 Task: Provide feedback on the user interface in Outlook, suggesting improvements for simplification and streamlining.
Action: Mouse moved to (314, 30)
Screenshot: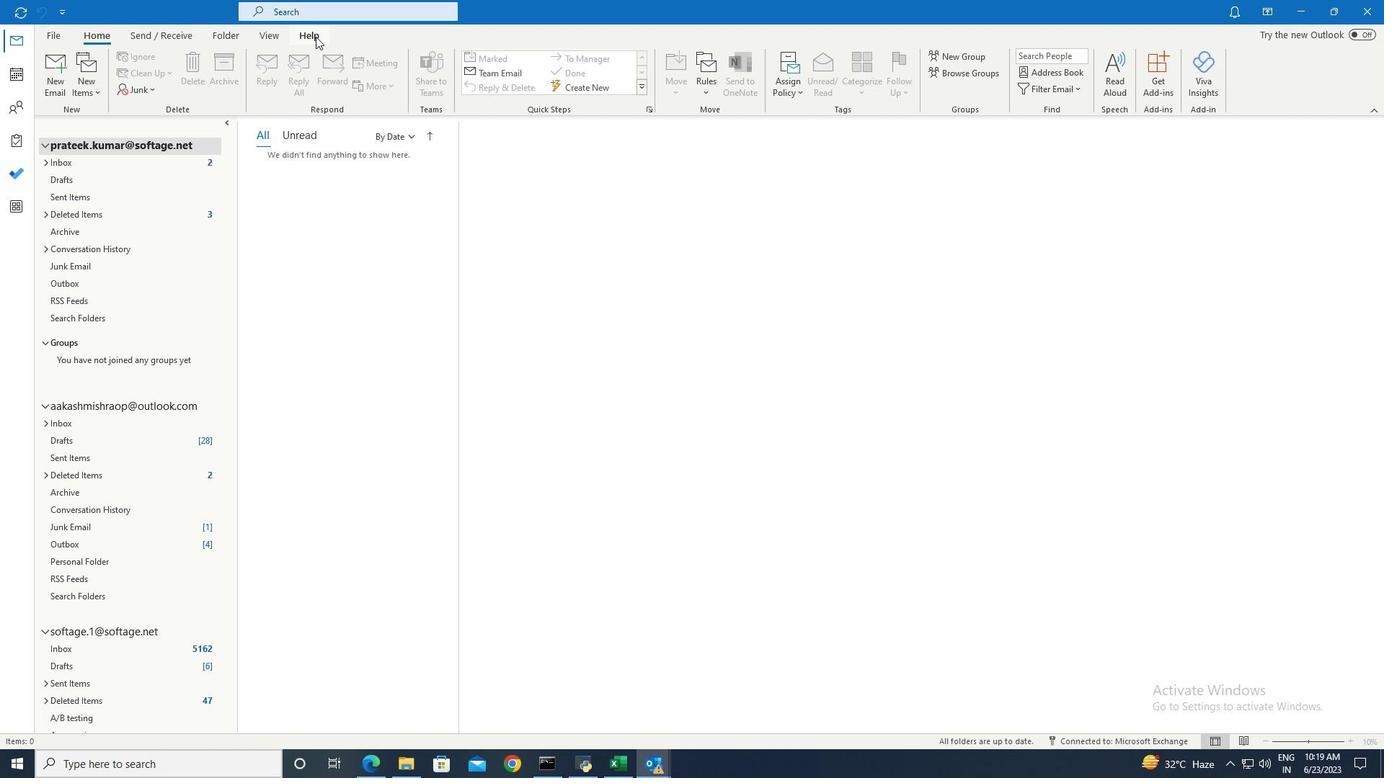 
Action: Mouse pressed left at (314, 30)
Screenshot: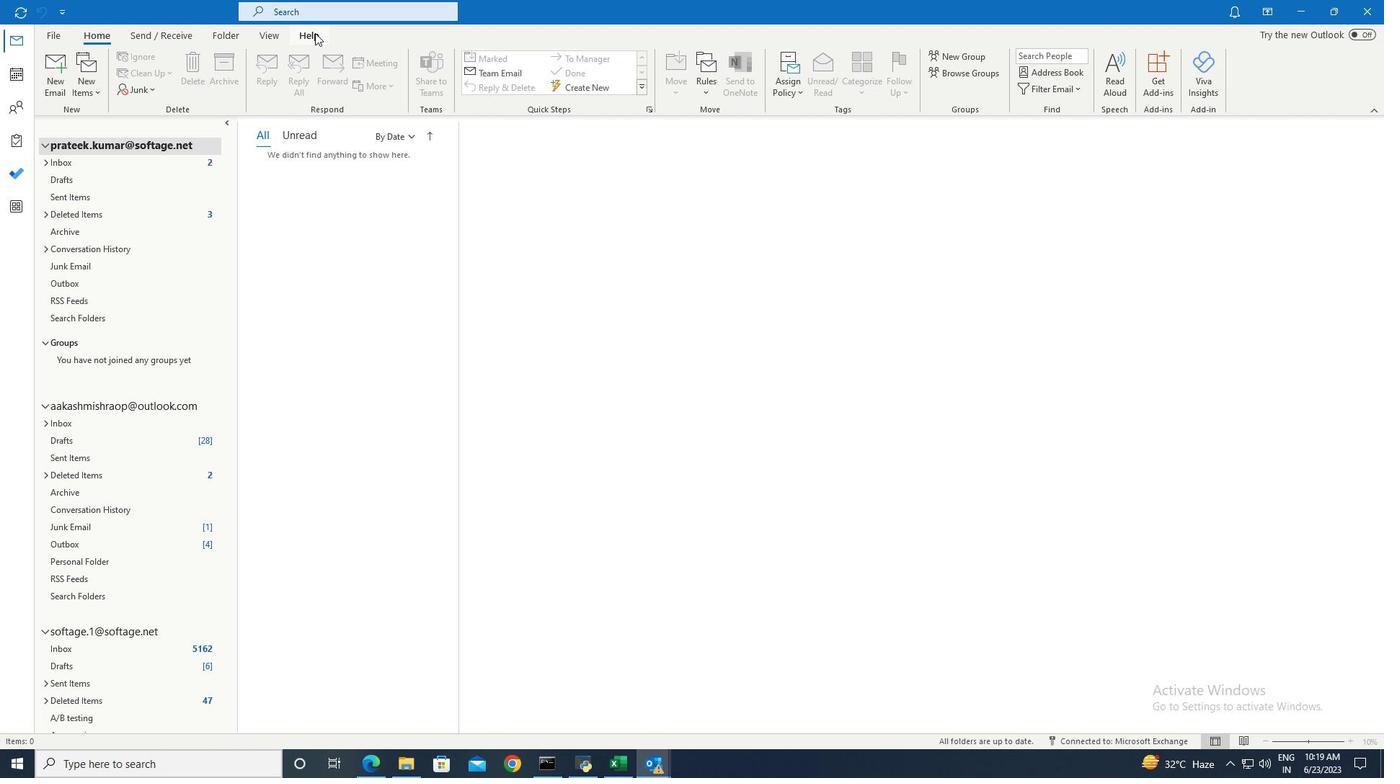 
Action: Mouse moved to (170, 67)
Screenshot: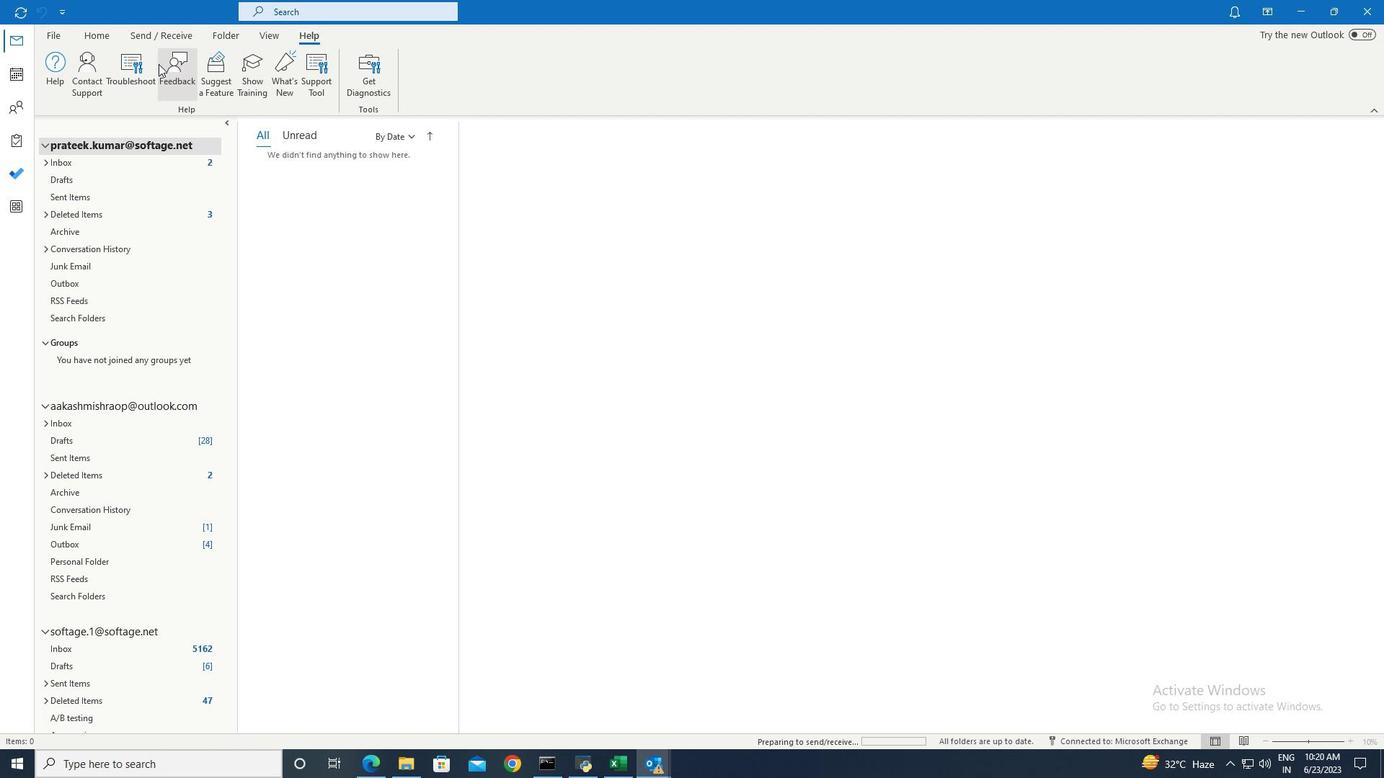 
Action: Mouse pressed left at (170, 67)
Screenshot: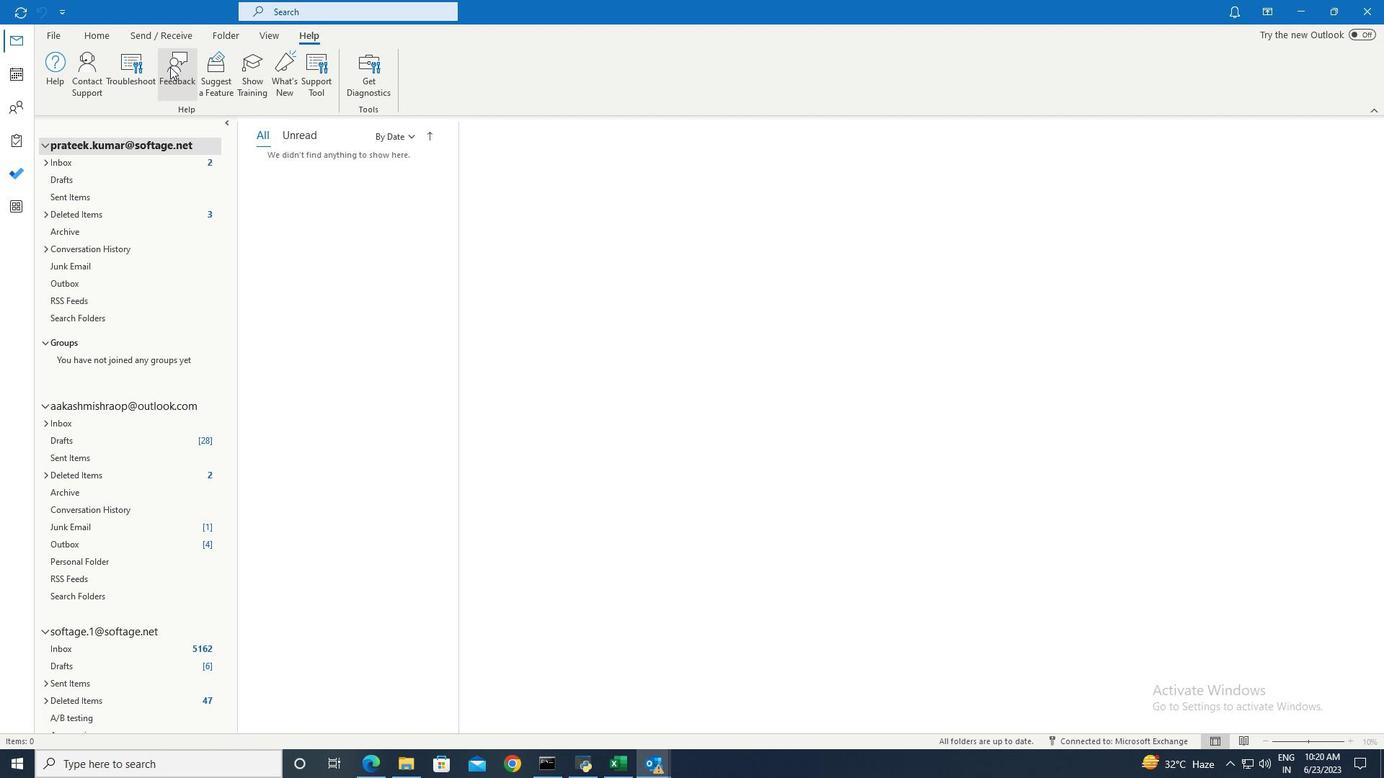 
Action: Mouse moved to (1145, 268)
Screenshot: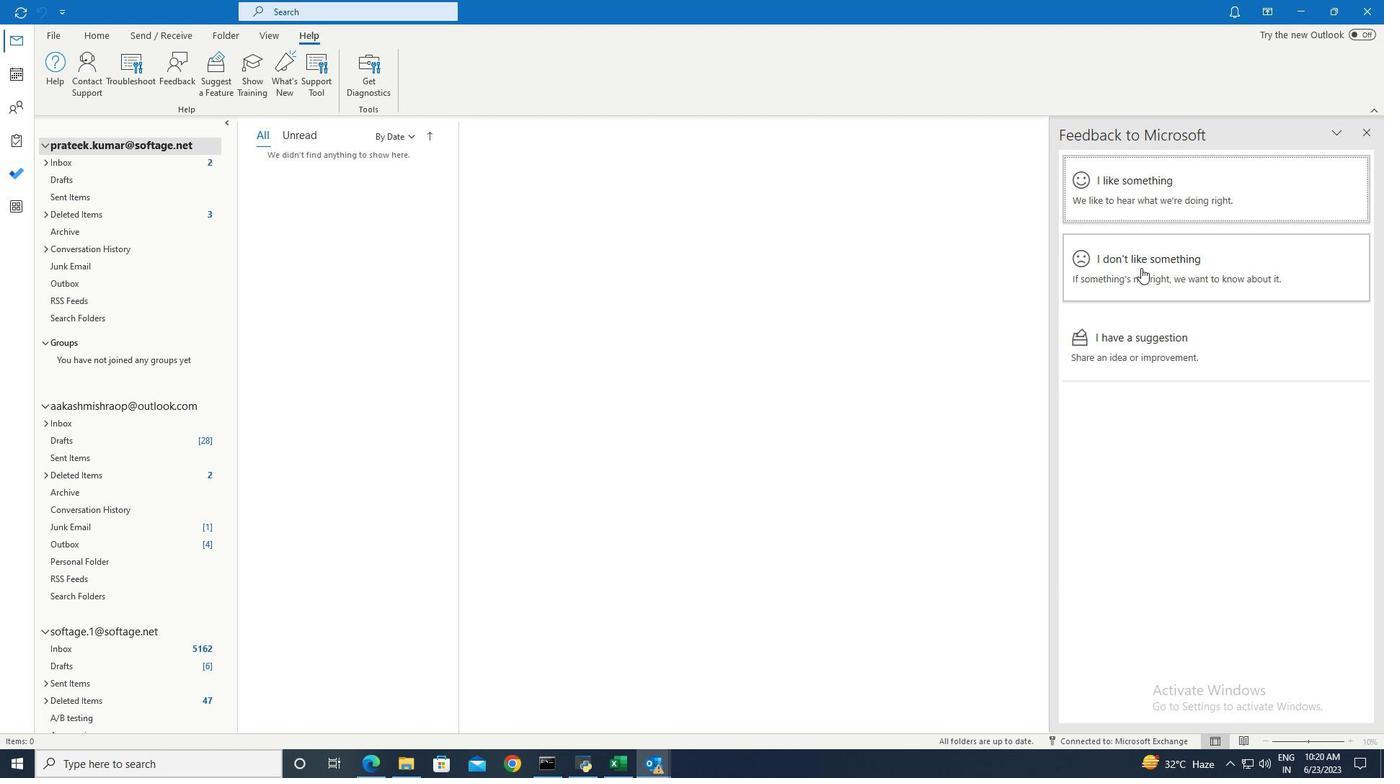 
Action: Mouse pressed left at (1145, 268)
Screenshot: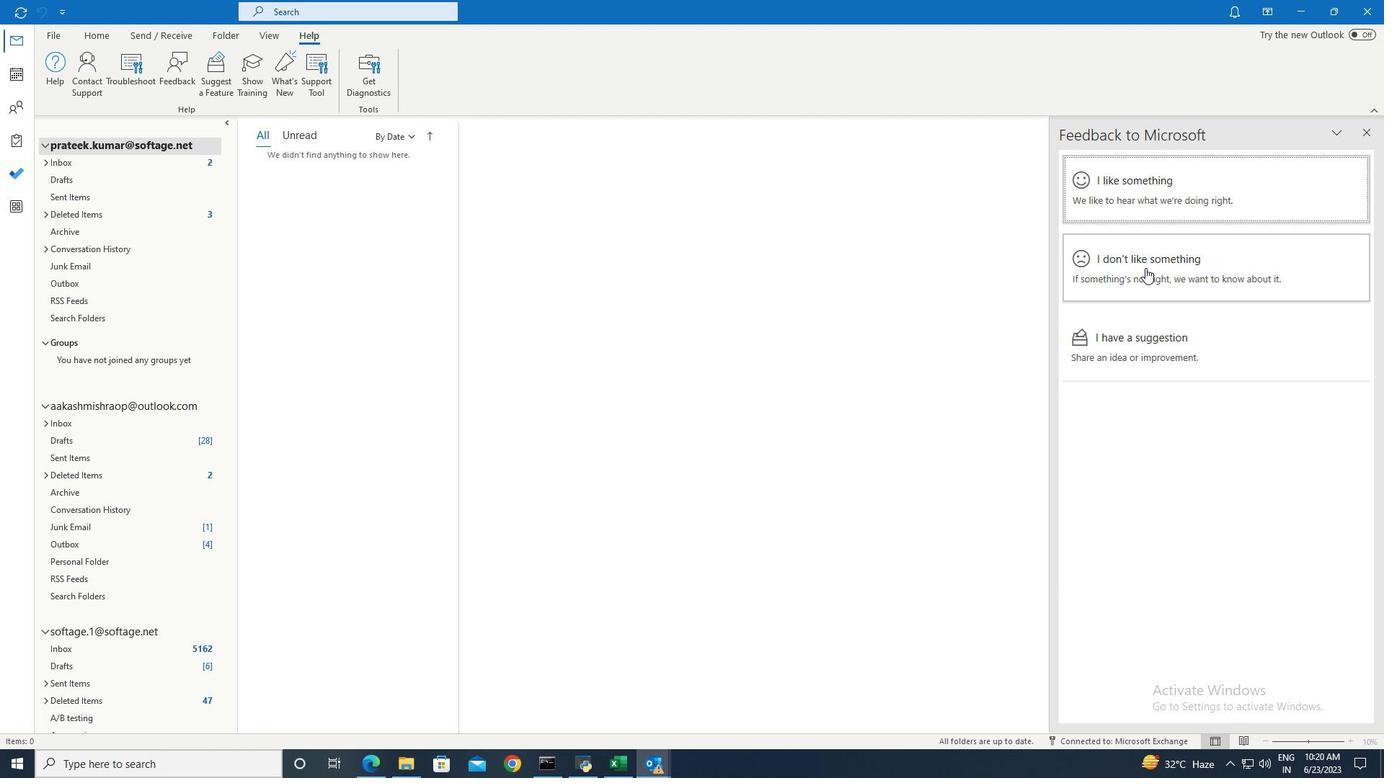 
Action: Mouse moved to (1142, 270)
Screenshot: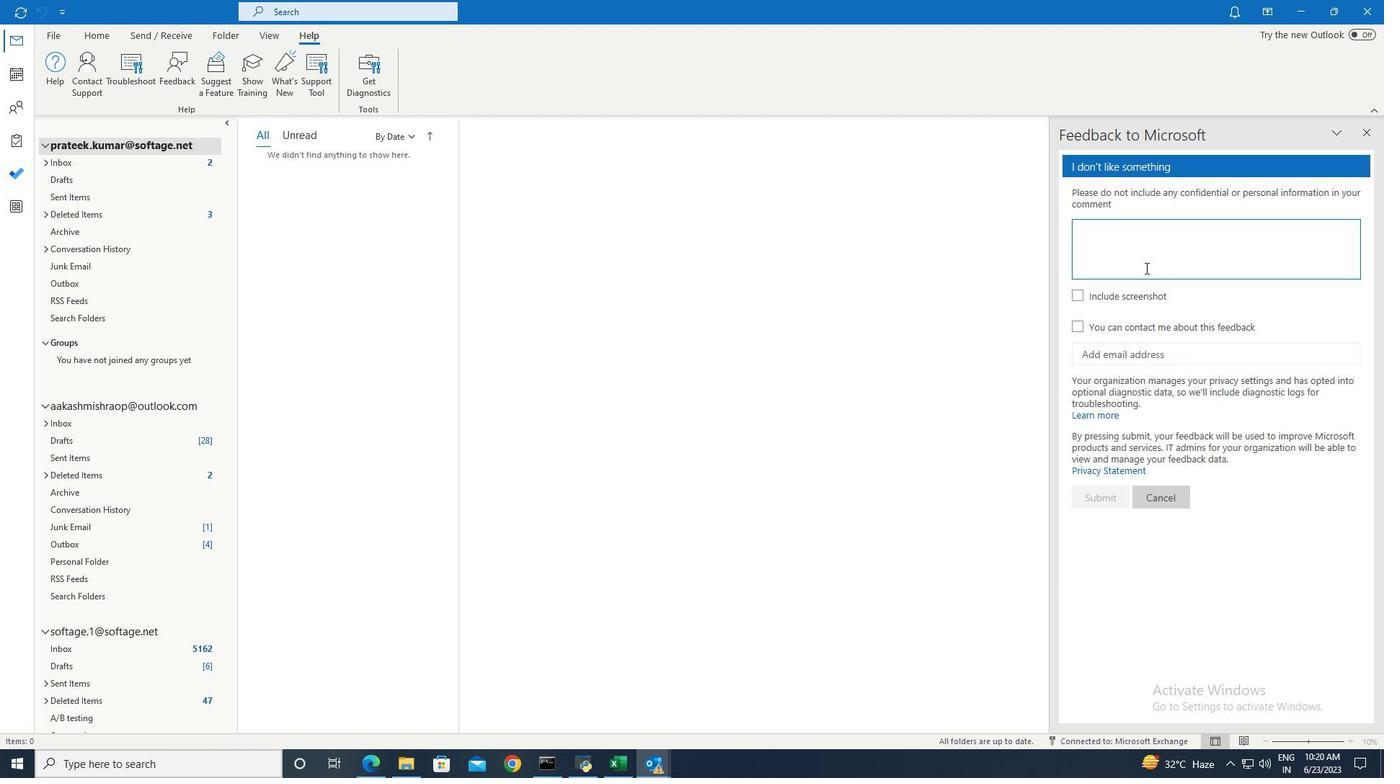 
Action: Key pressed <Key.shift>I<Key.space>beleve<Key.space>there<Key.space>is<Key.space>an<Key.space>opportunity<Key.space>to<Key.space>simplify<Key.space>and<Key.space>streamline<Key.space>the<Key.space>s<Key.backspace>user<Key.space>iterface.
Screenshot: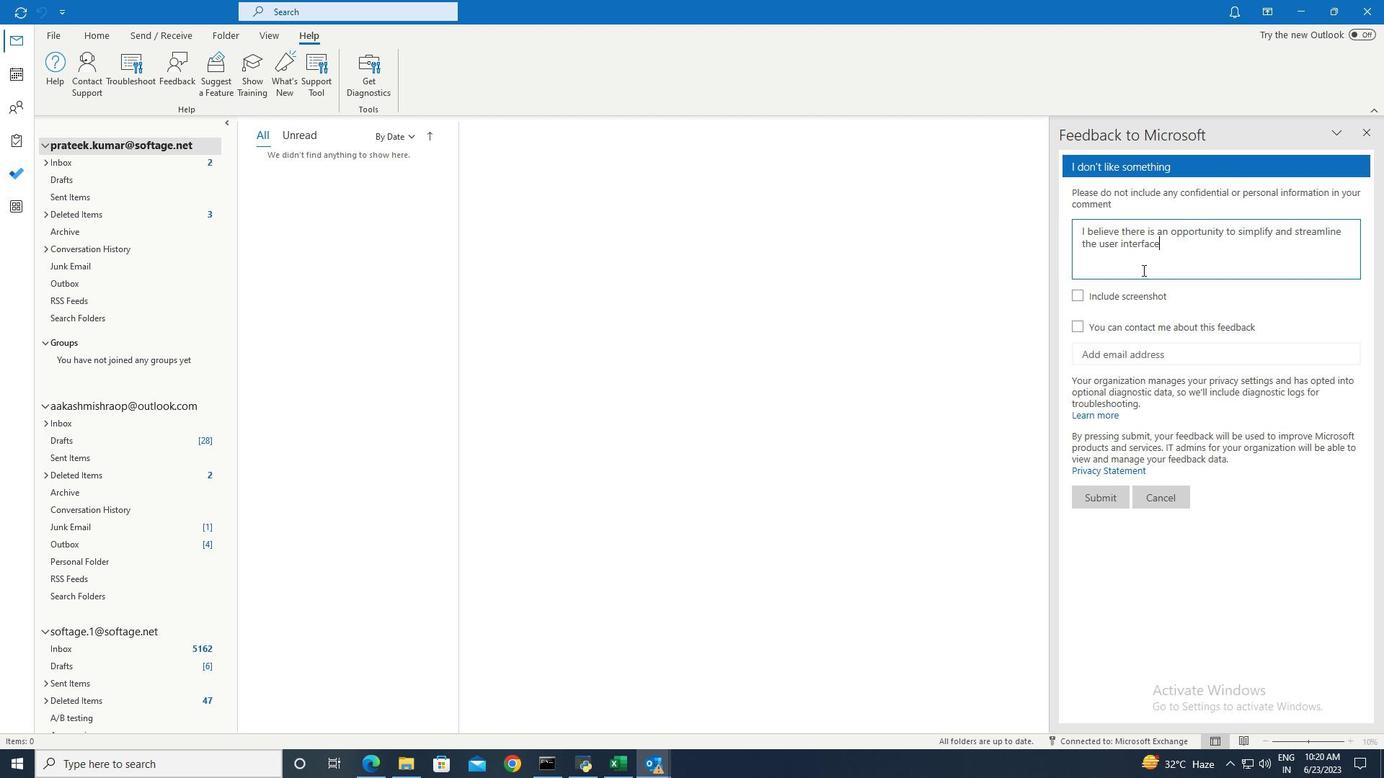
Action: Mouse moved to (1078, 320)
Screenshot: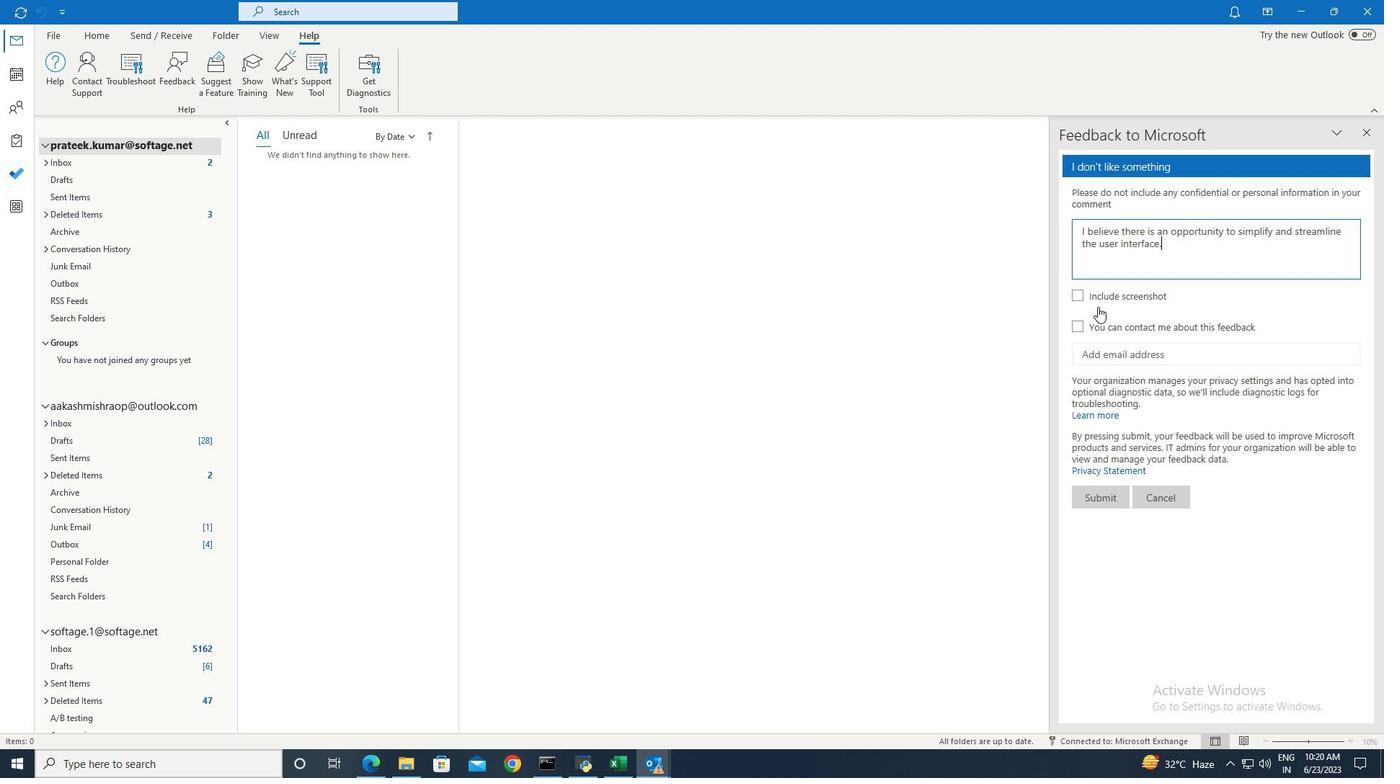 
Action: Mouse pressed left at (1078, 320)
Screenshot: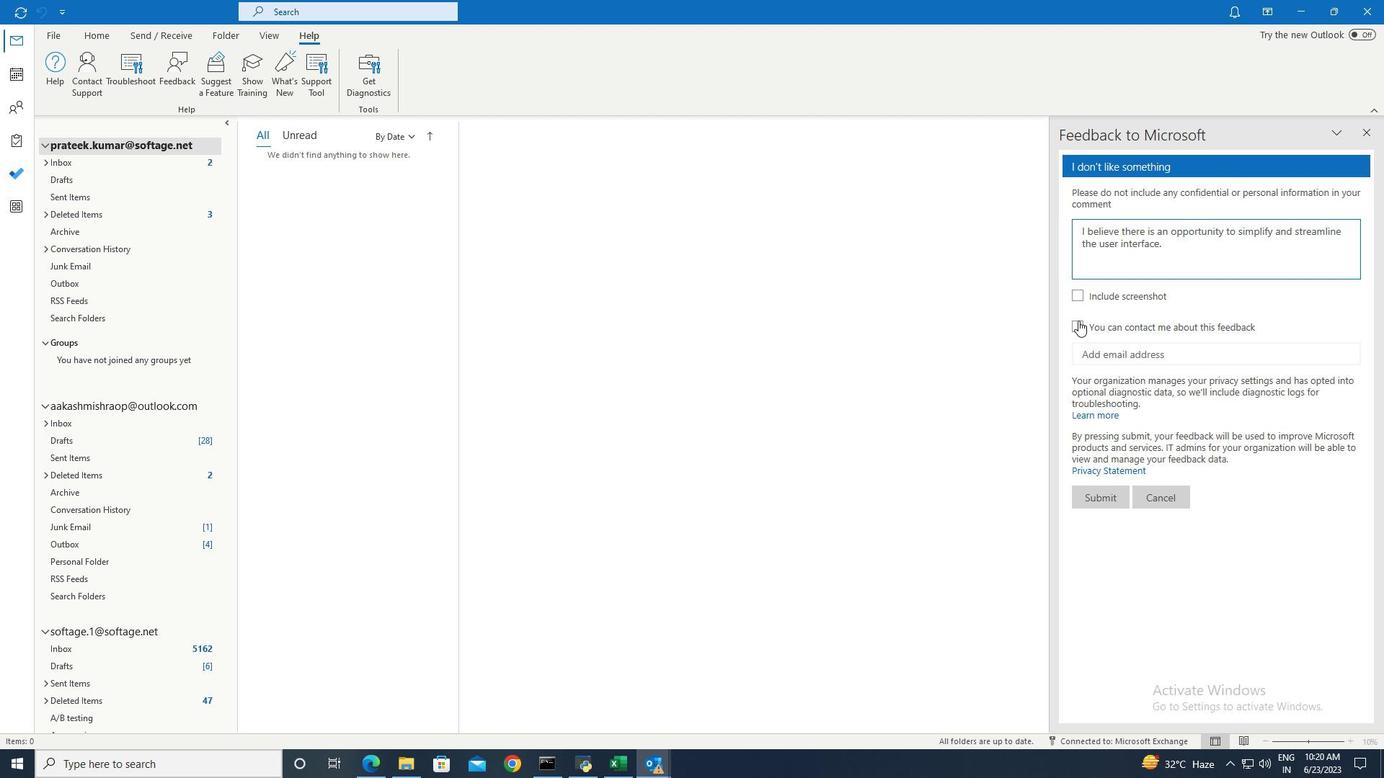 
Action: Mouse moved to (1106, 351)
Screenshot: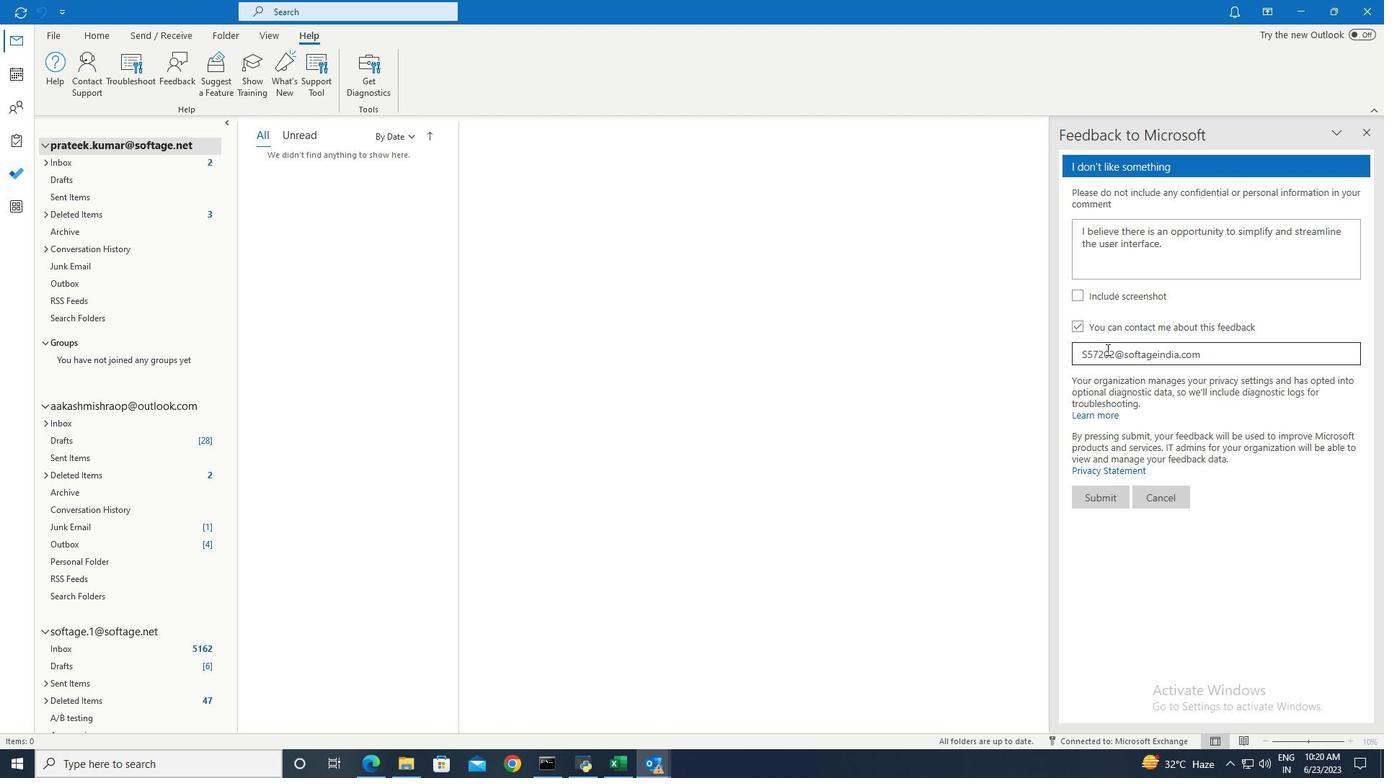 
Action: Mouse pressed left at (1106, 351)
Screenshot: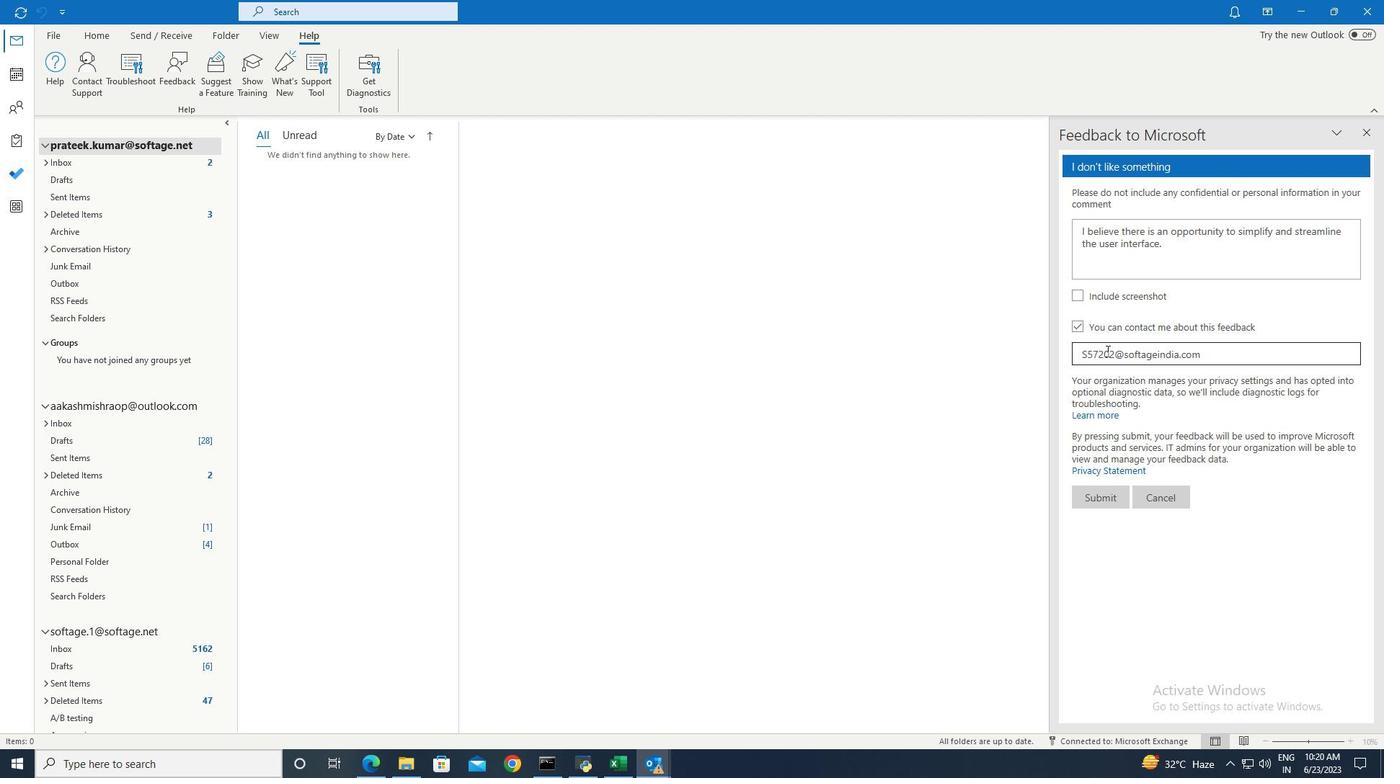 
Action: Mouse pressed left at (1106, 351)
Screenshot: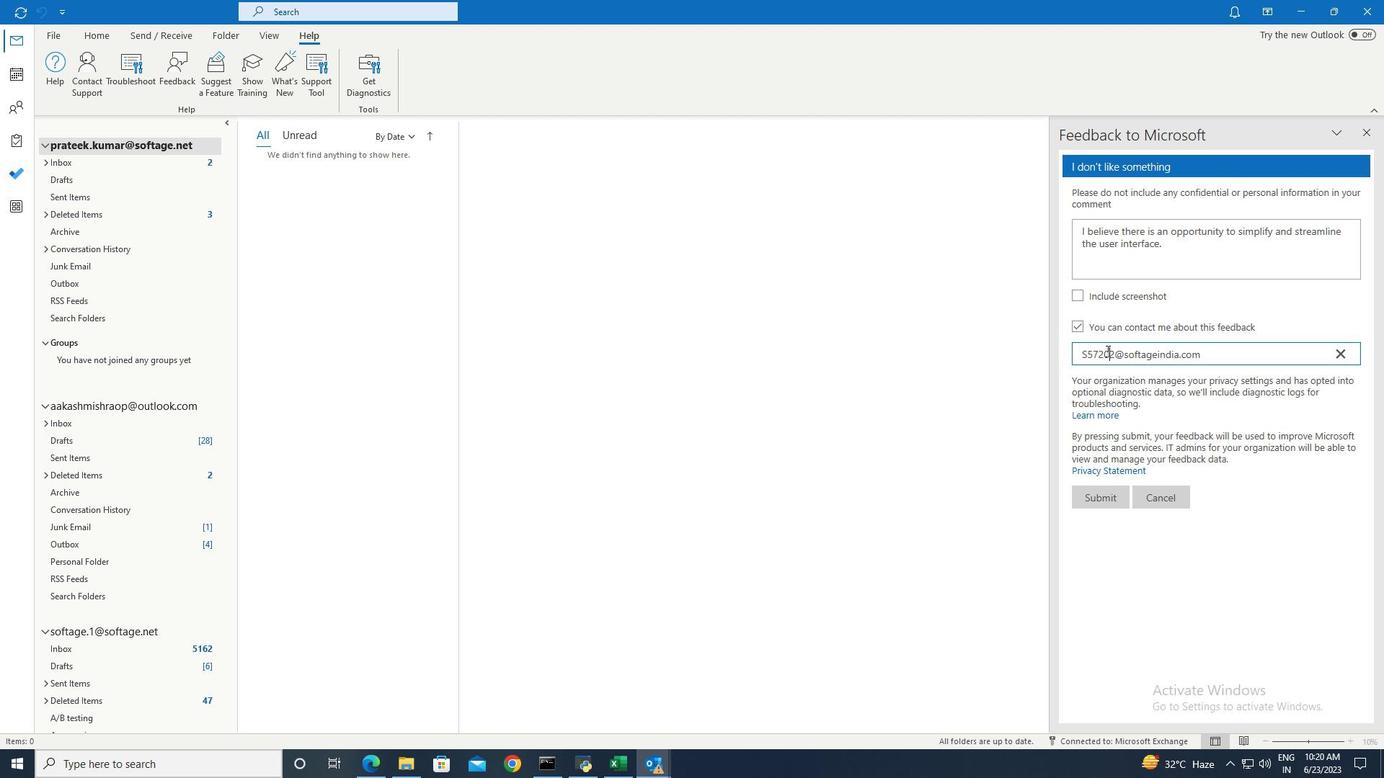 
Action: Mouse pressed left at (1106, 351)
Screenshot: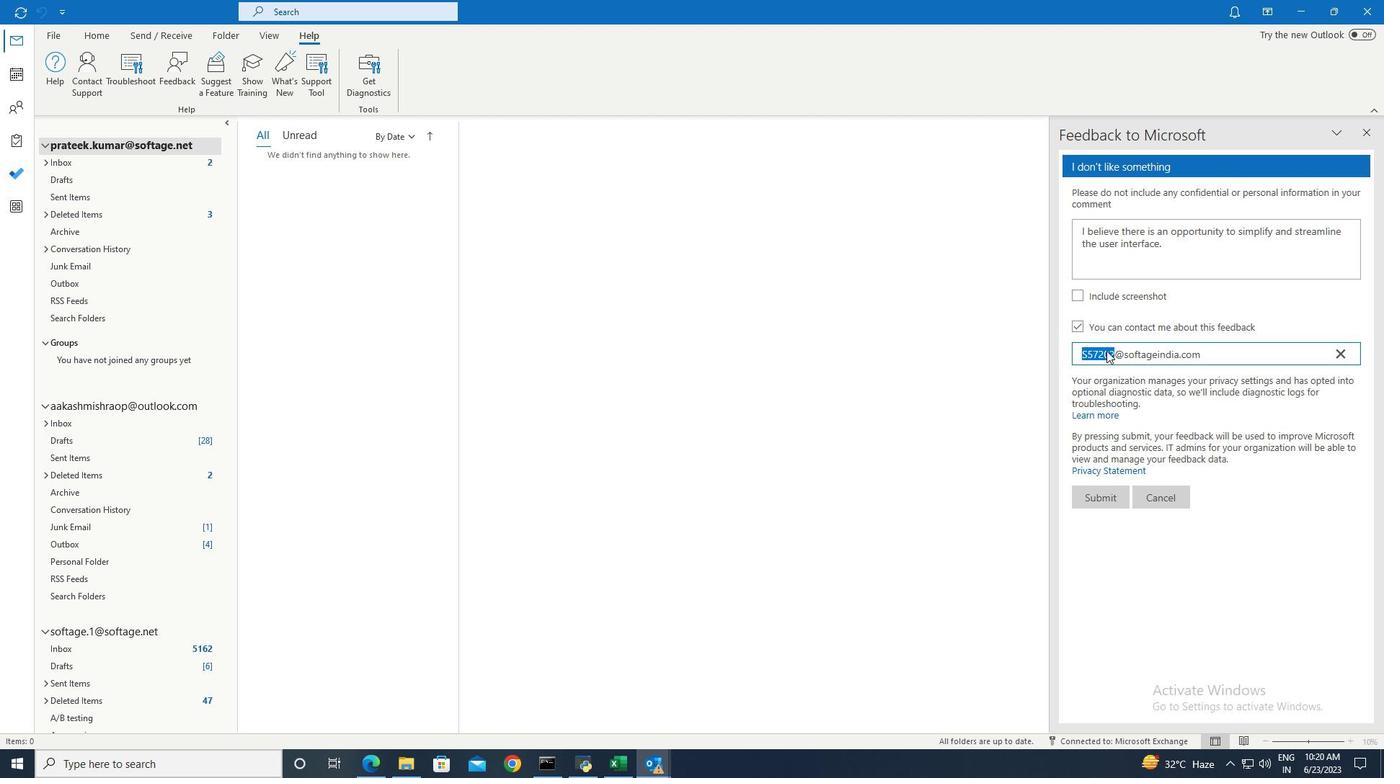 
Action: Key pressed softage.1<Key.shift>@softage.net
Screenshot: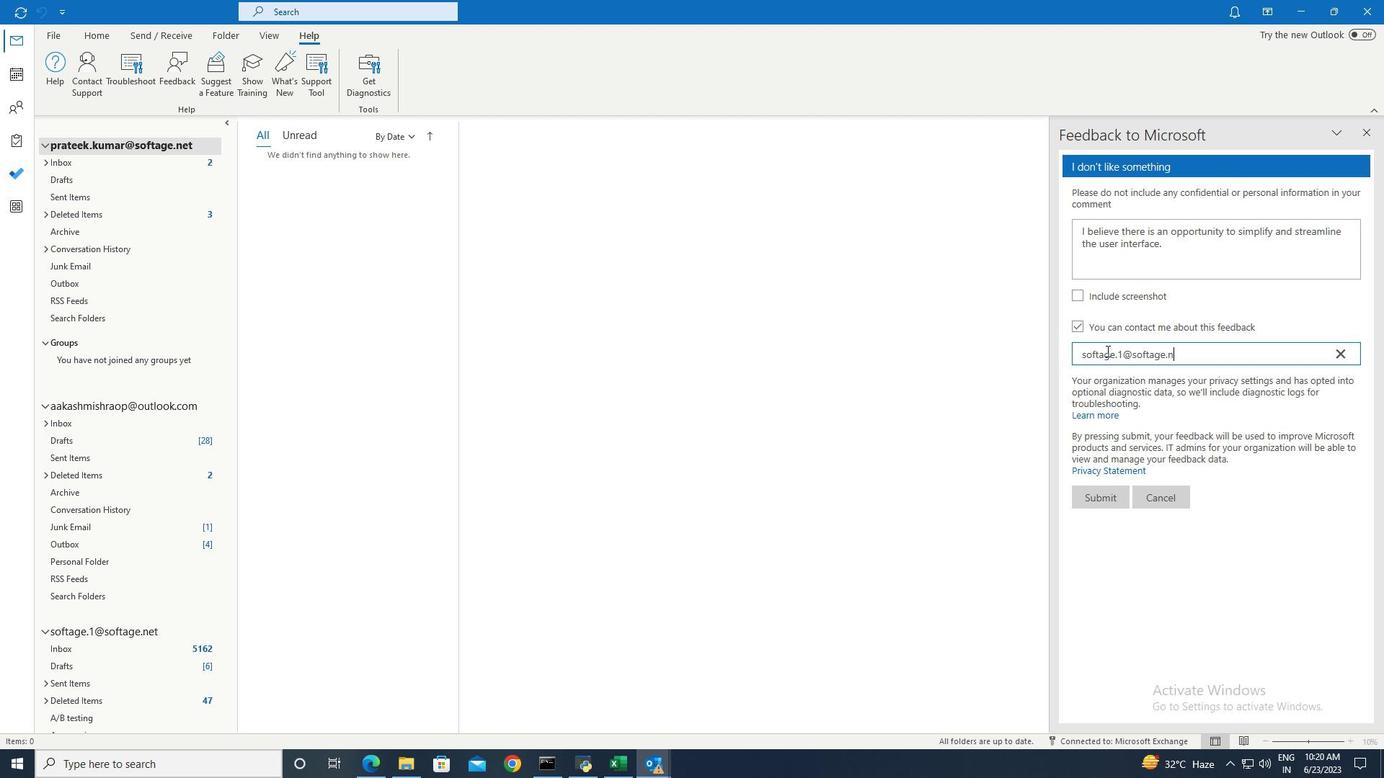 
Action: Mouse moved to (1103, 491)
Screenshot: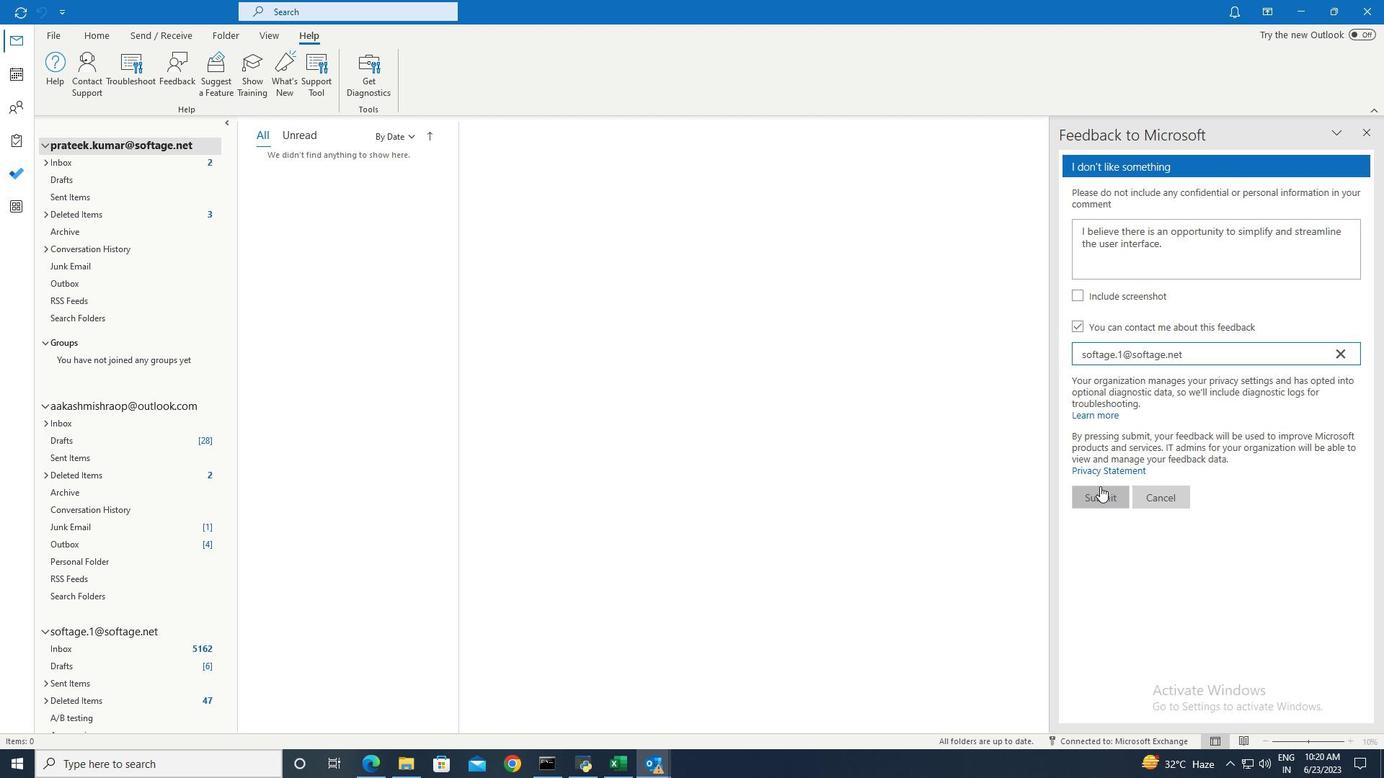 
Action: Mouse pressed left at (1103, 491)
Screenshot: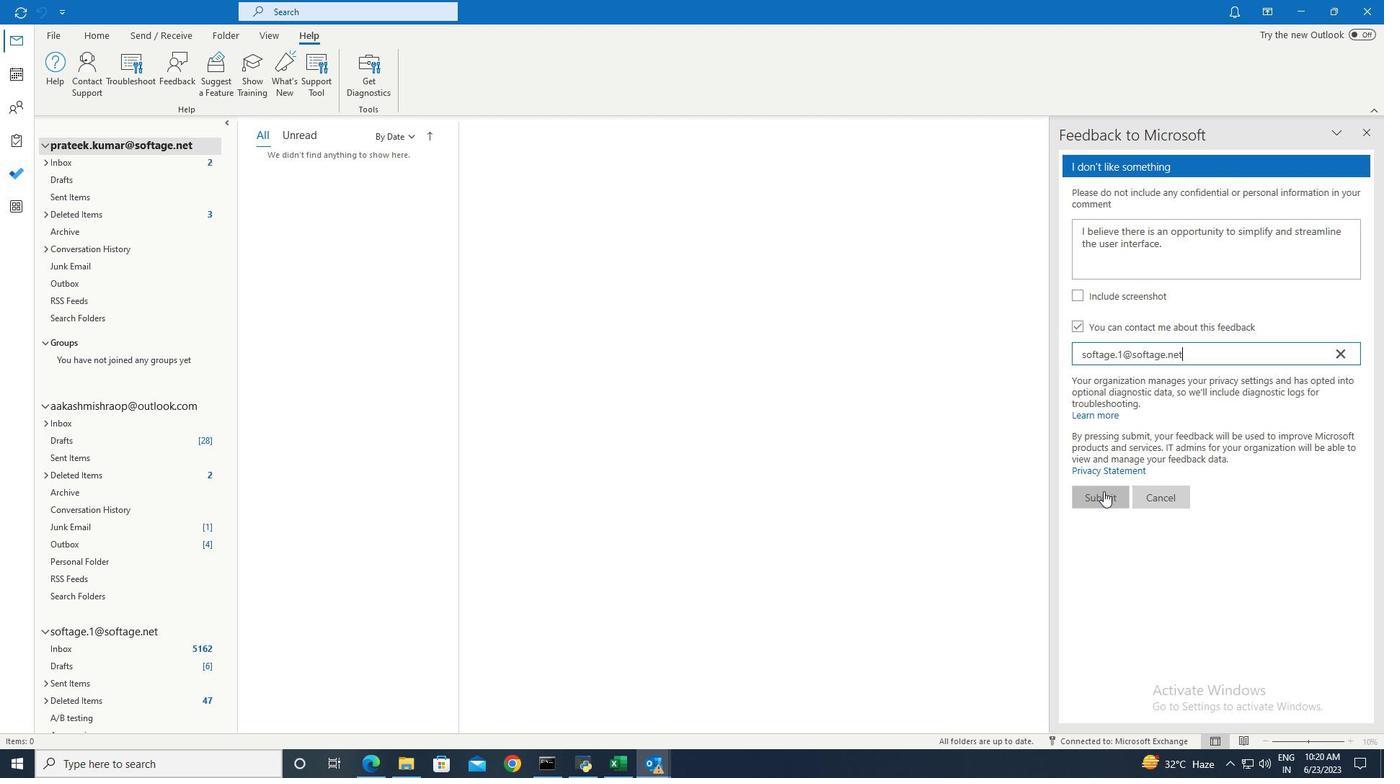 
